 Task: Add Volpi Traditional Prosciutto to the cart.
Action: Mouse moved to (785, 297)
Screenshot: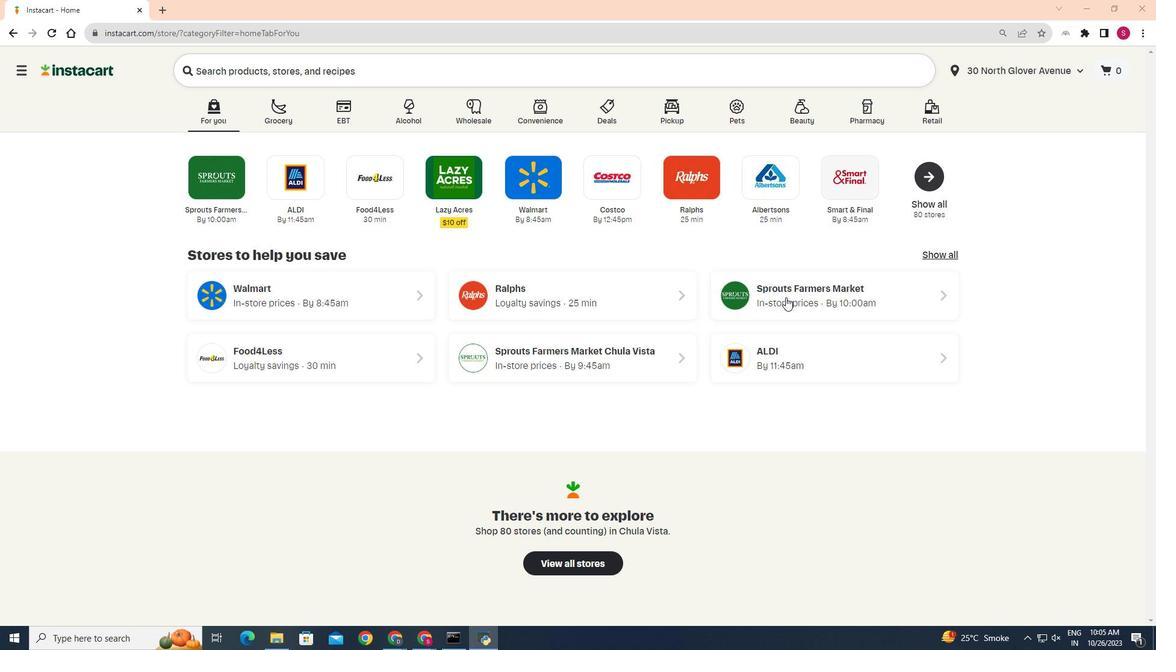 
Action: Mouse pressed left at (785, 297)
Screenshot: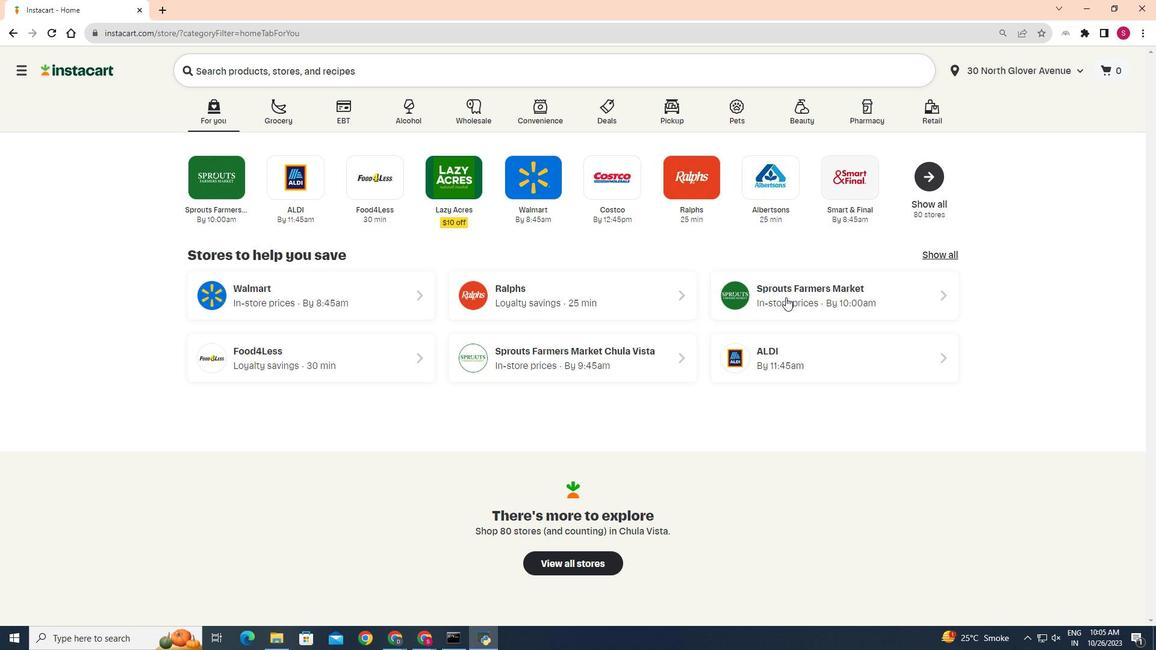 
Action: Mouse moved to (74, 544)
Screenshot: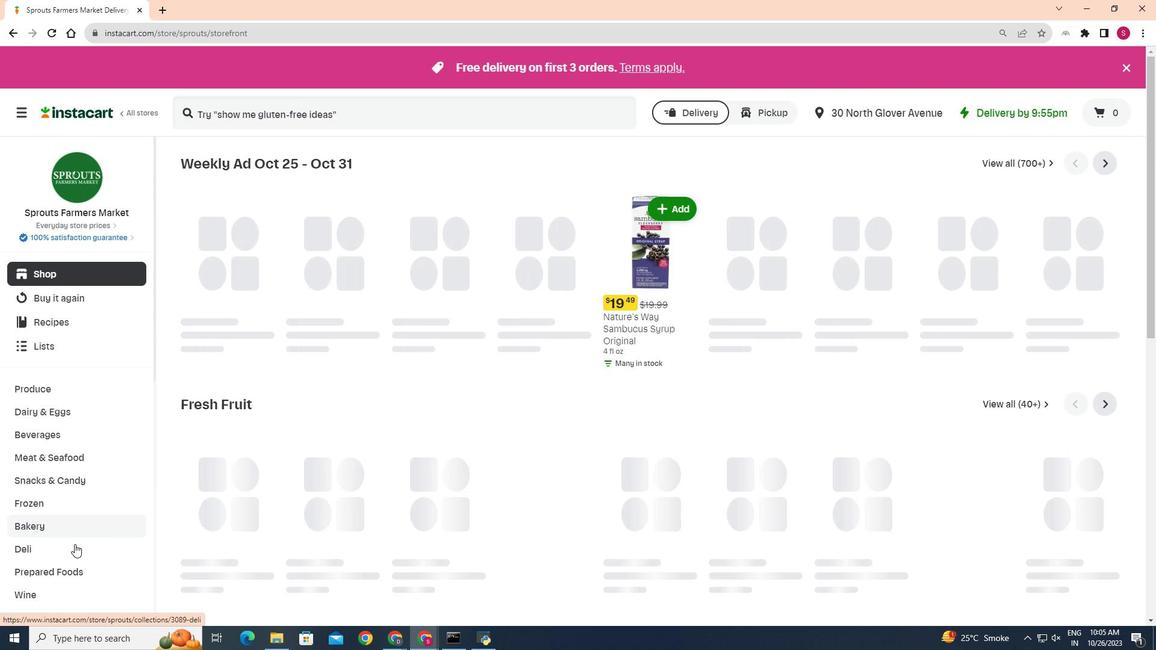 
Action: Mouse pressed left at (74, 544)
Screenshot: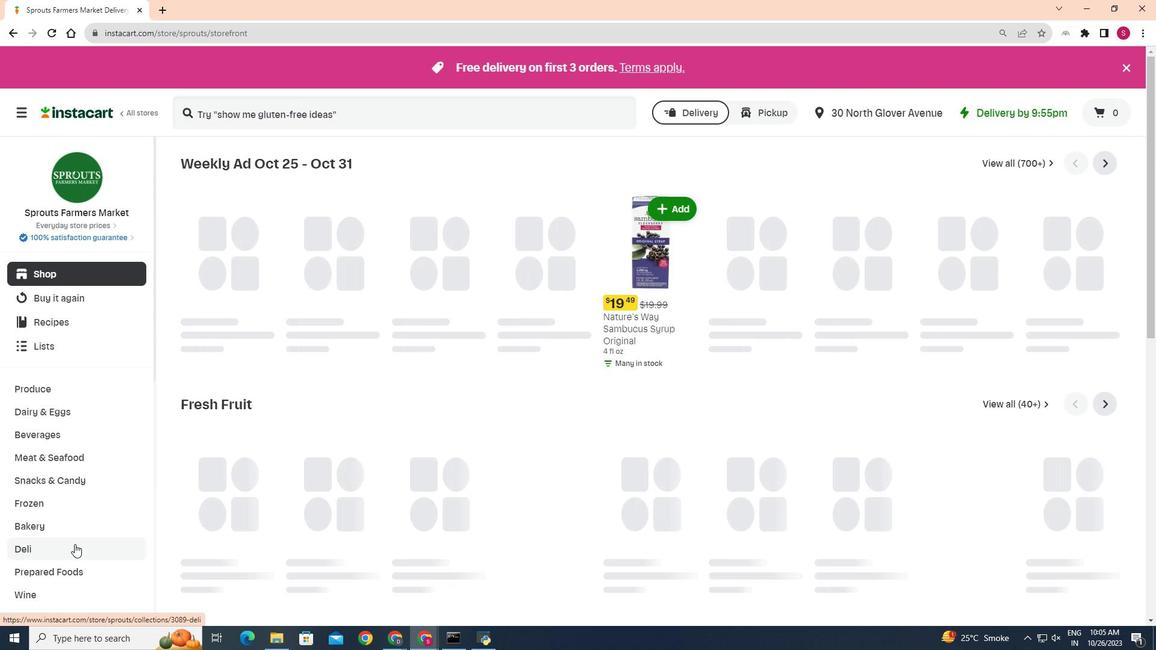 
Action: Mouse moved to (261, 190)
Screenshot: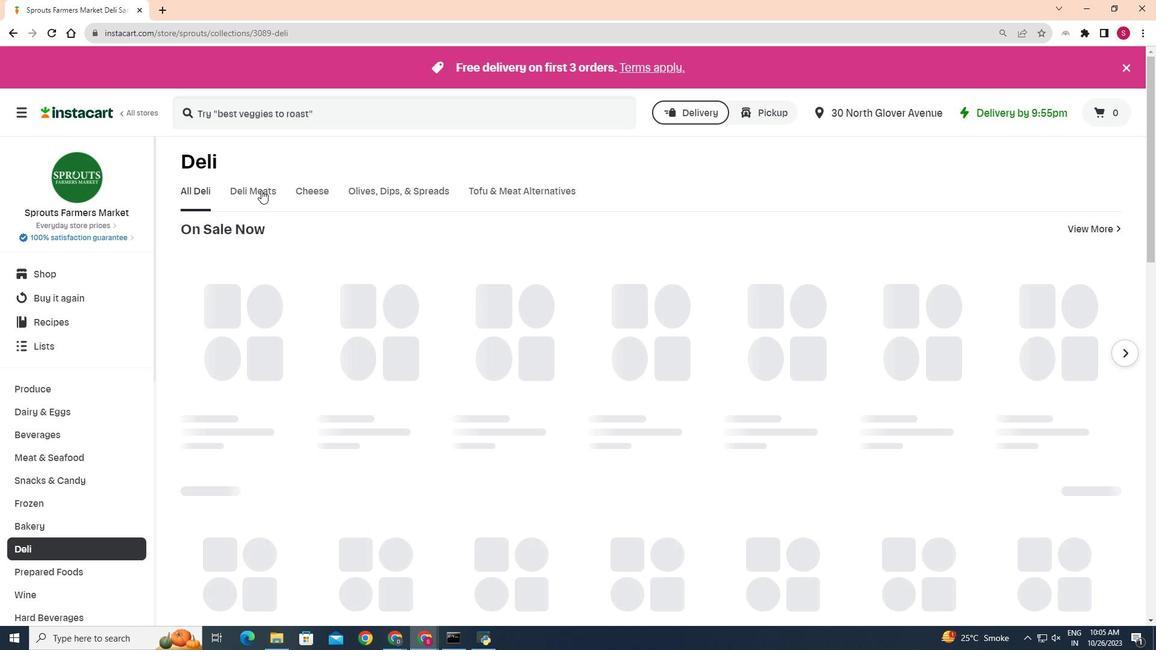
Action: Mouse pressed left at (261, 190)
Screenshot: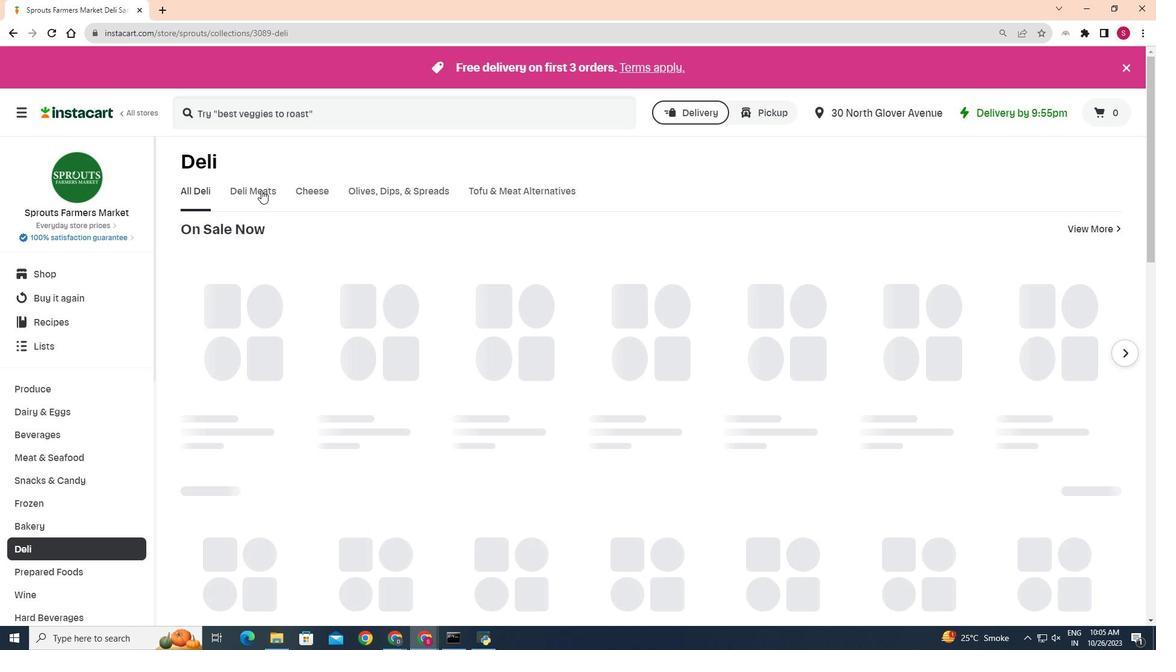 
Action: Mouse moved to (704, 252)
Screenshot: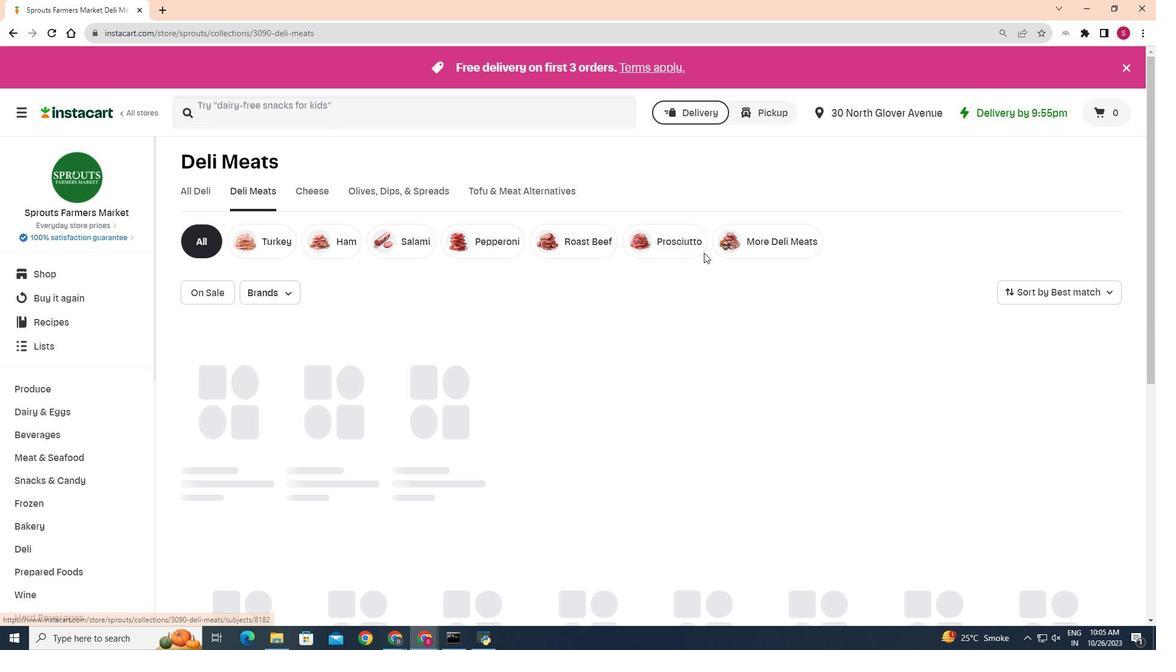 
Action: Mouse pressed left at (704, 252)
Screenshot: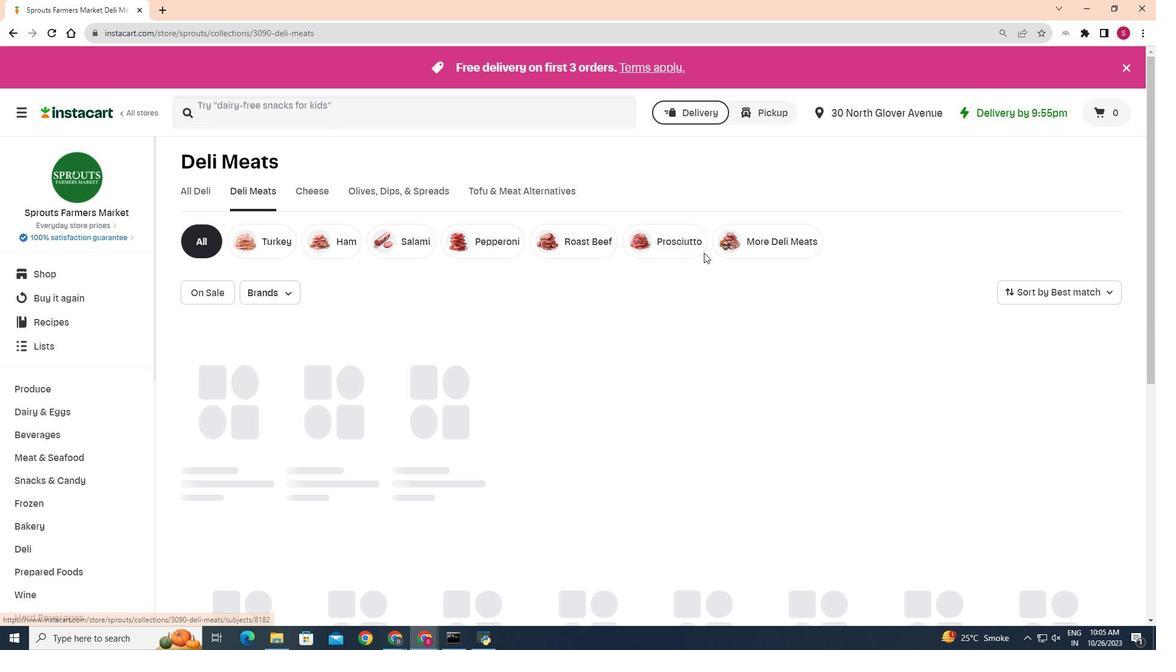 
Action: Mouse moved to (687, 248)
Screenshot: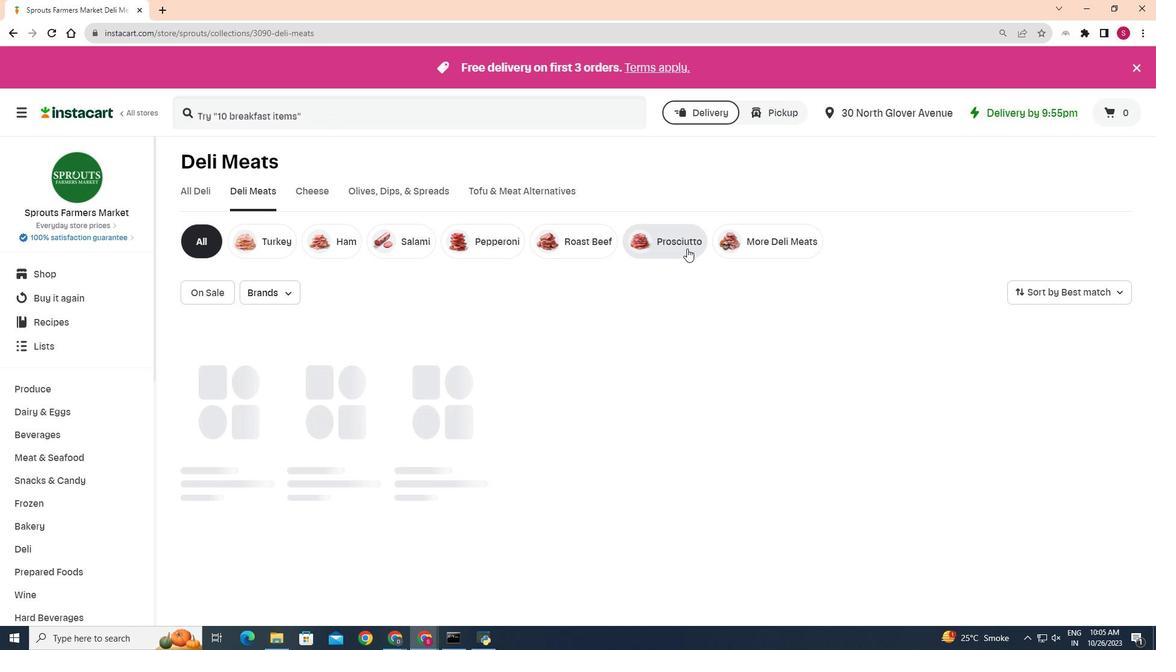 
Action: Mouse pressed left at (687, 248)
Screenshot: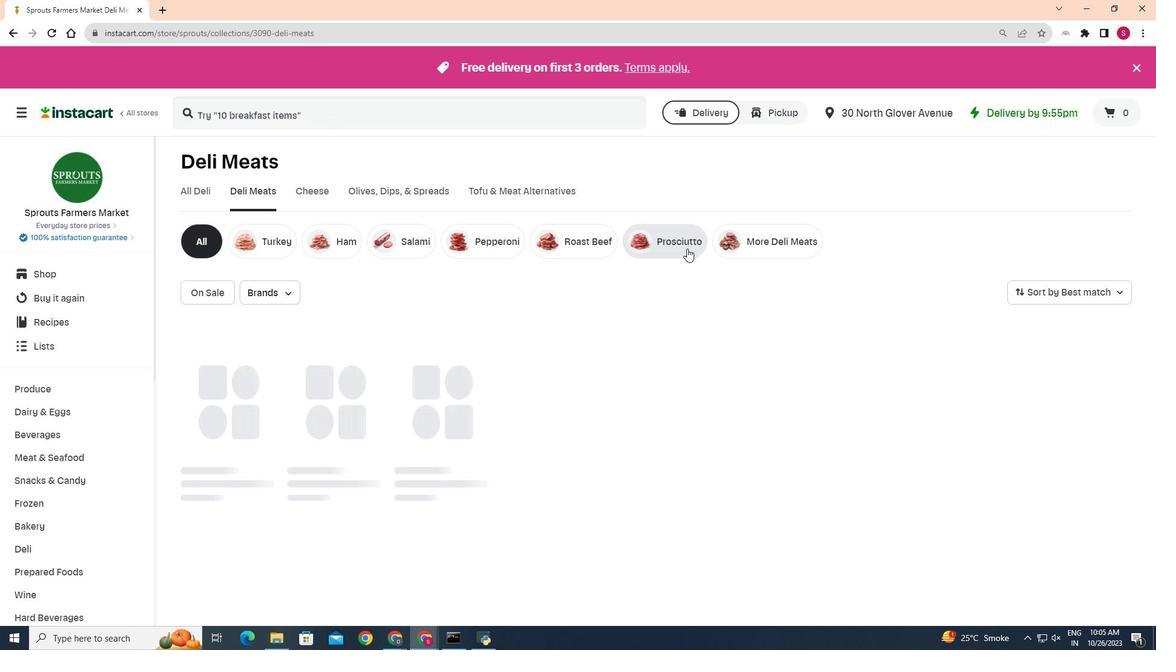 
Action: Mouse moved to (469, 356)
Screenshot: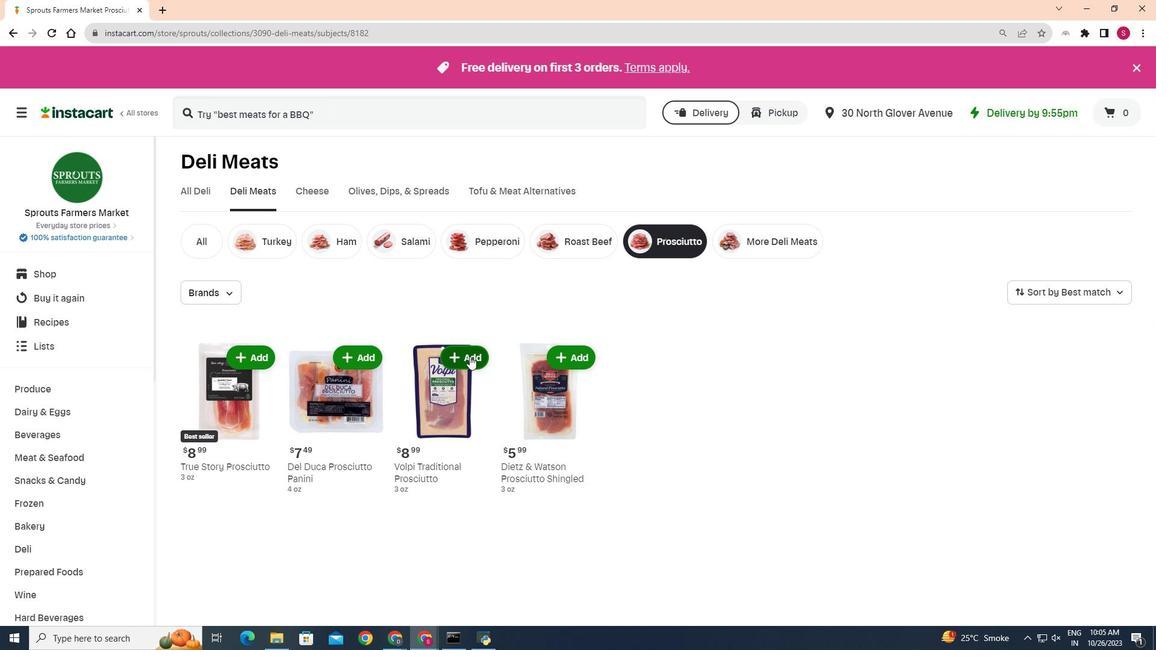 
Action: Mouse pressed left at (469, 356)
Screenshot: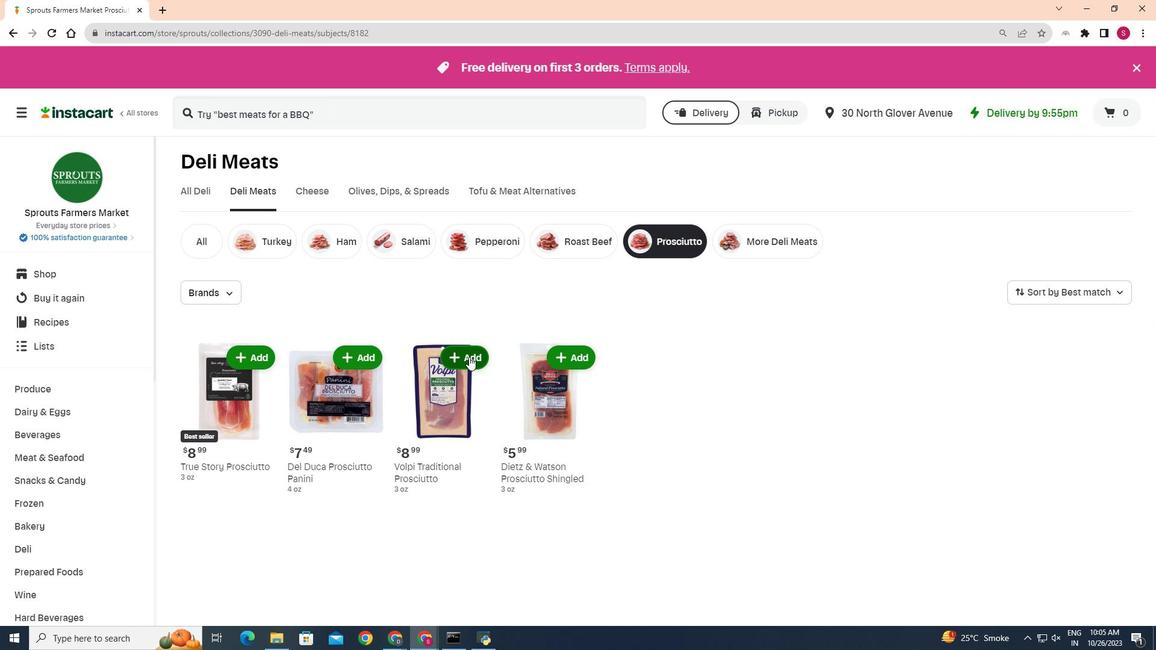 
Action: Mouse moved to (507, 307)
Screenshot: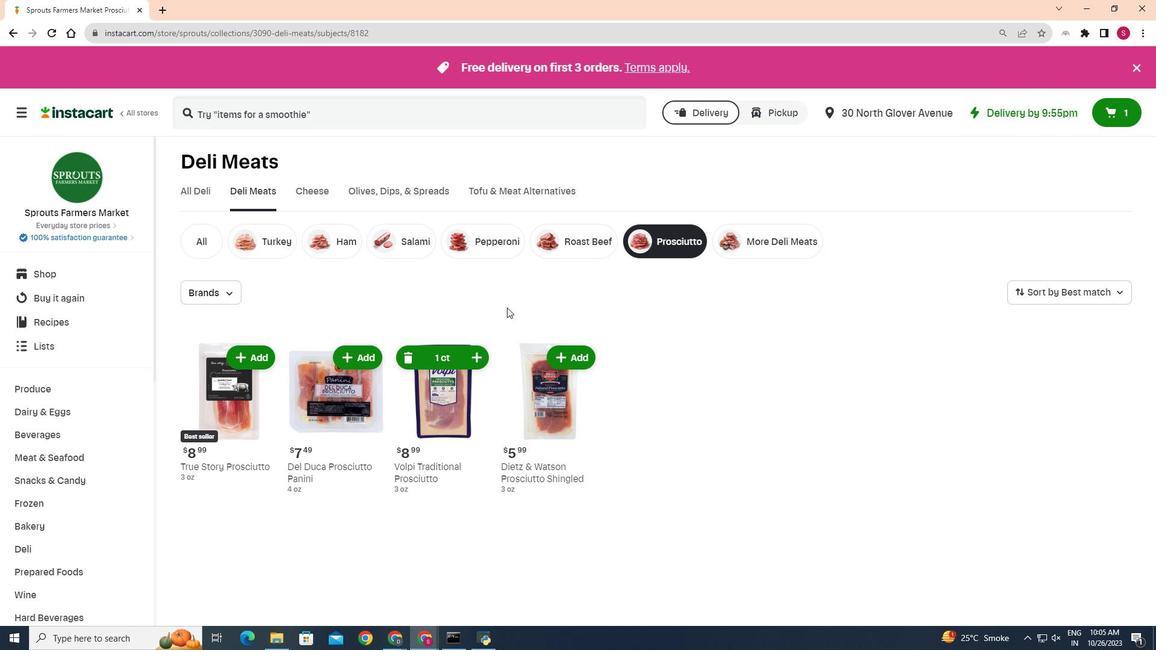 
